 Task: Toggle the completion trigger property Value completion option in the less.
Action: Mouse moved to (10, 629)
Screenshot: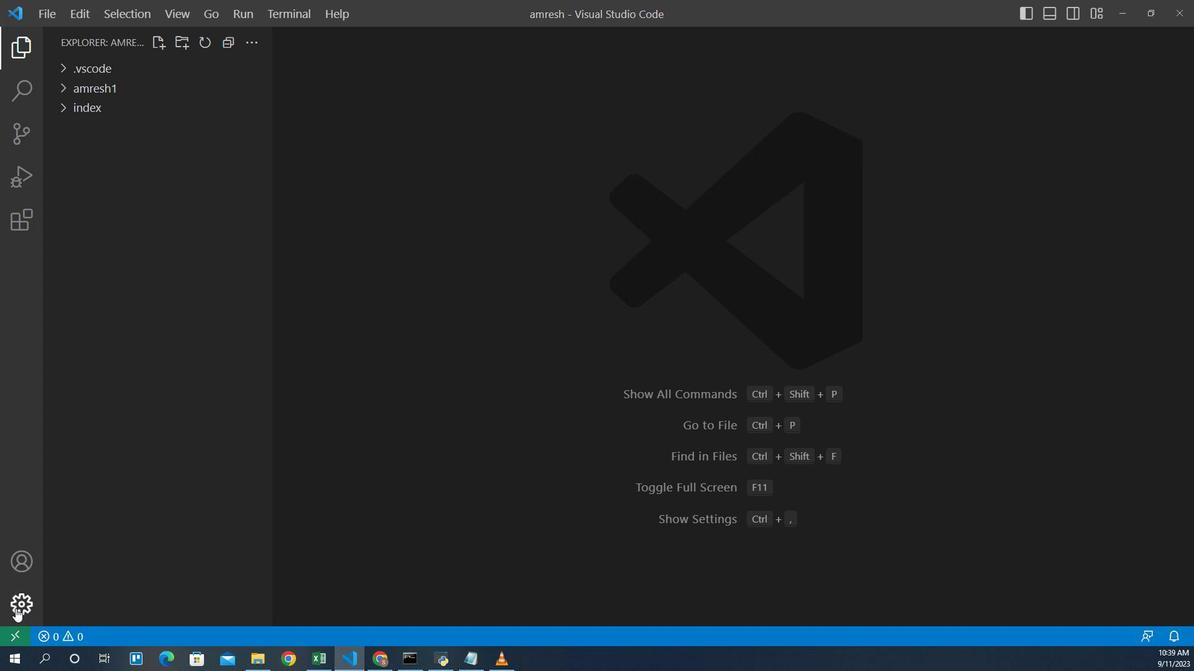 
Action: Mouse pressed left at (10, 629)
Screenshot: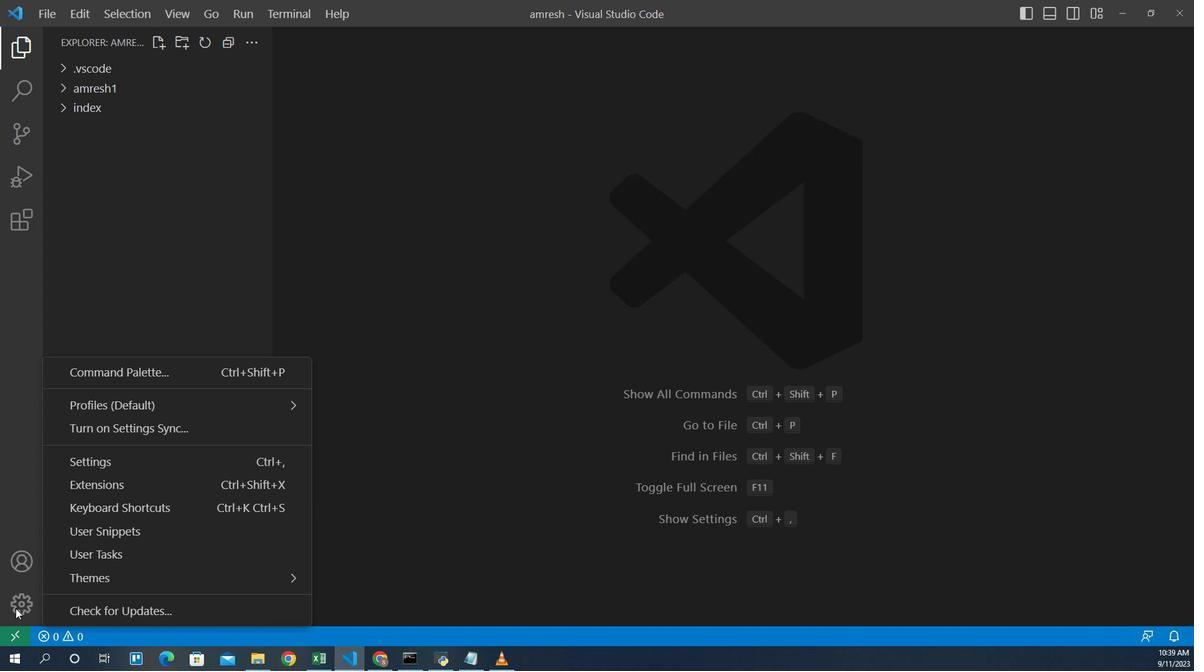 
Action: Mouse moved to (76, 465)
Screenshot: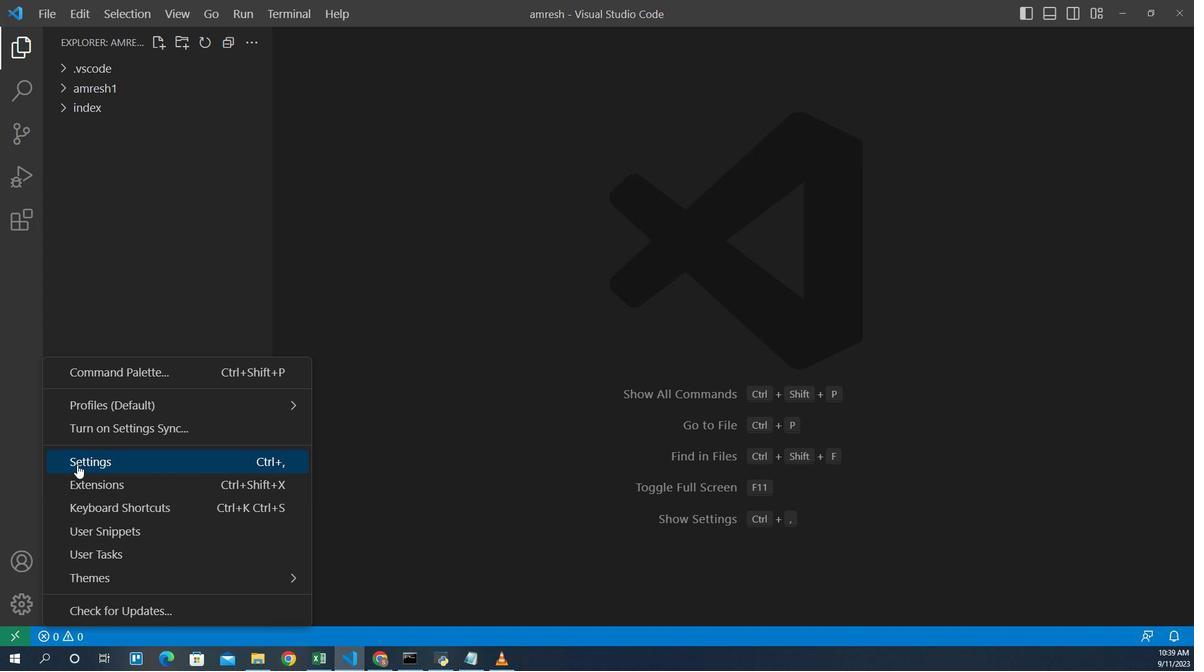 
Action: Mouse pressed left at (76, 465)
Screenshot: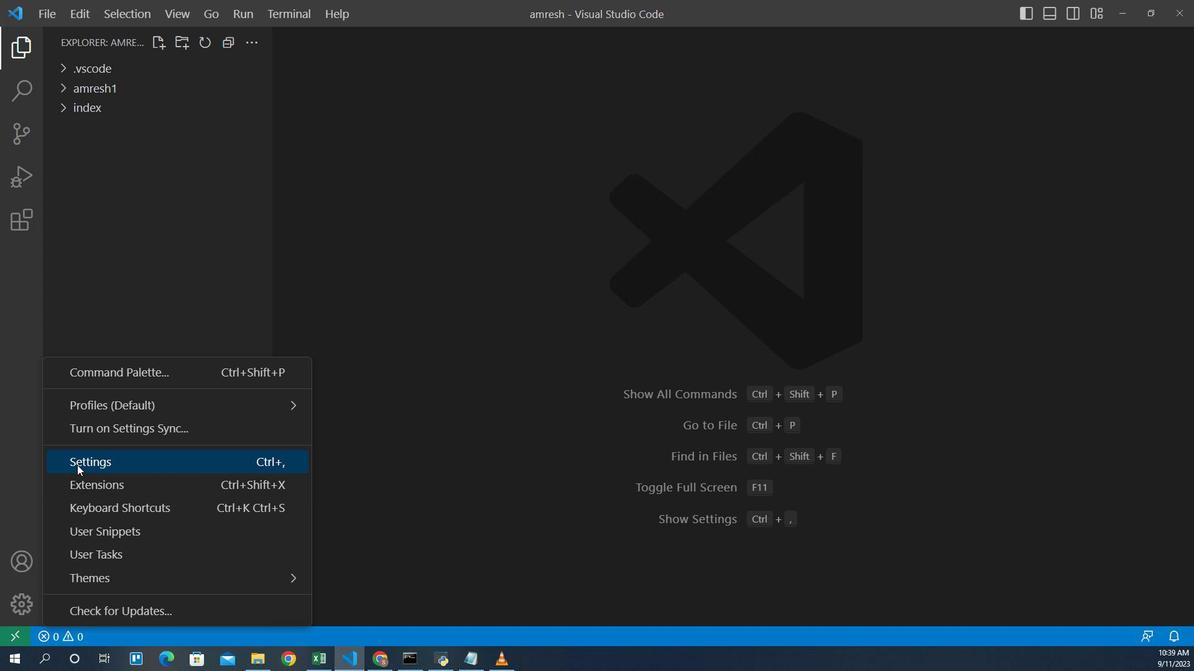 
Action: Mouse moved to (520, 623)
Screenshot: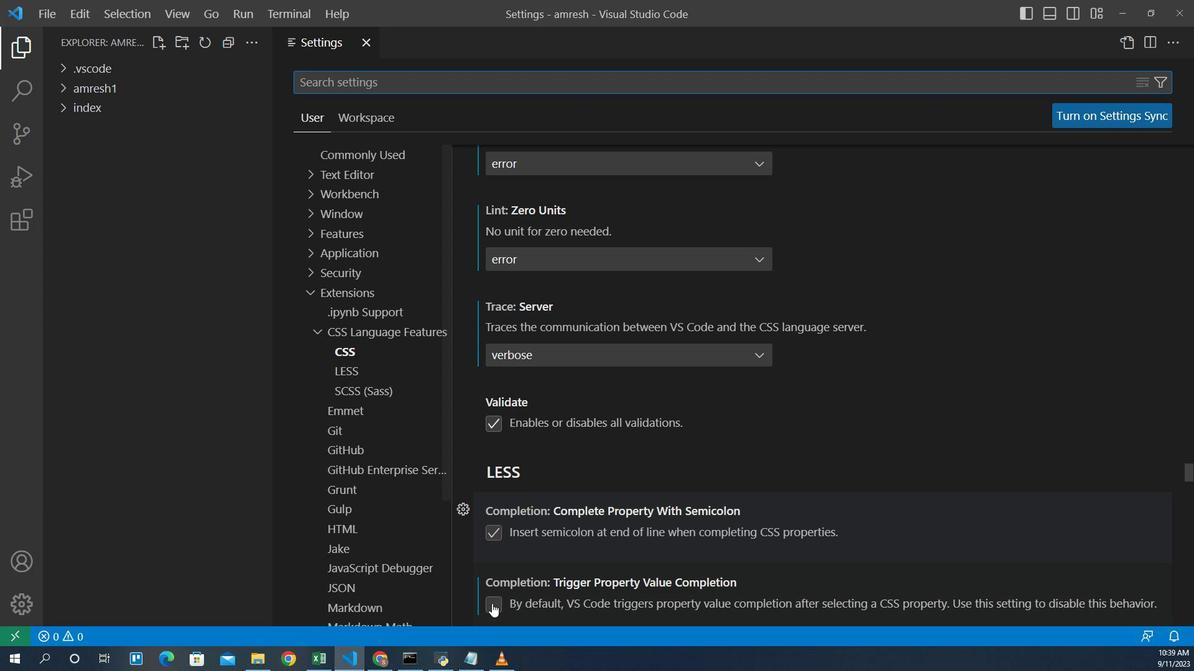 
Action: Mouse pressed left at (520, 623)
Screenshot: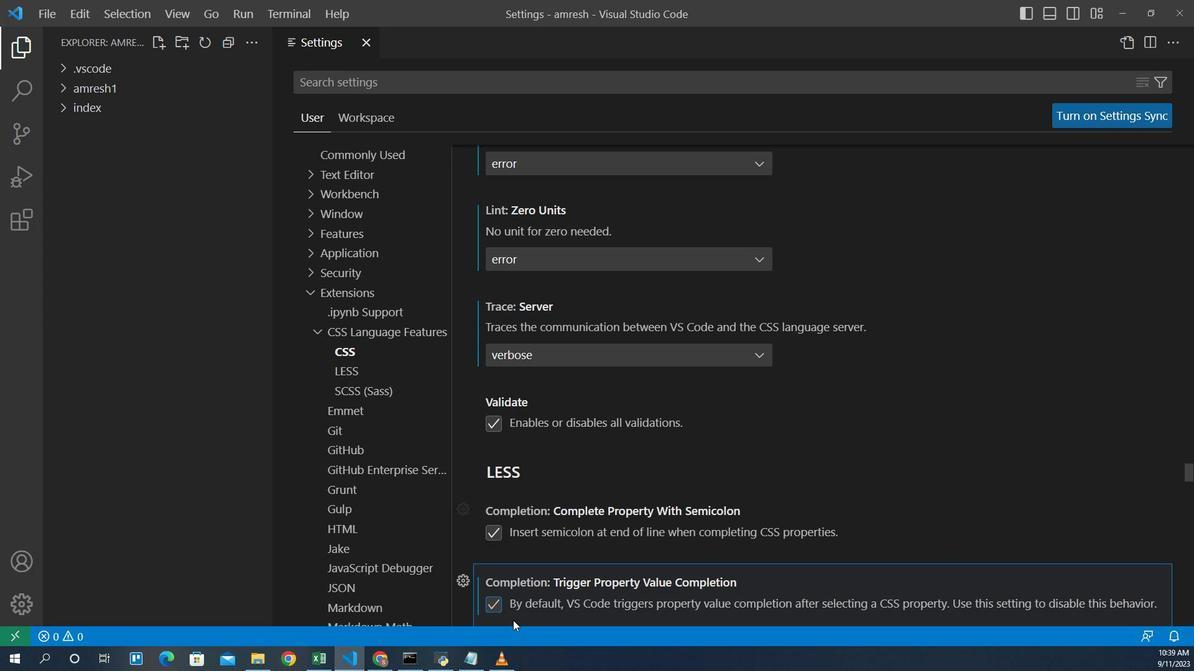
Action: Mouse moved to (551, 645)
Screenshot: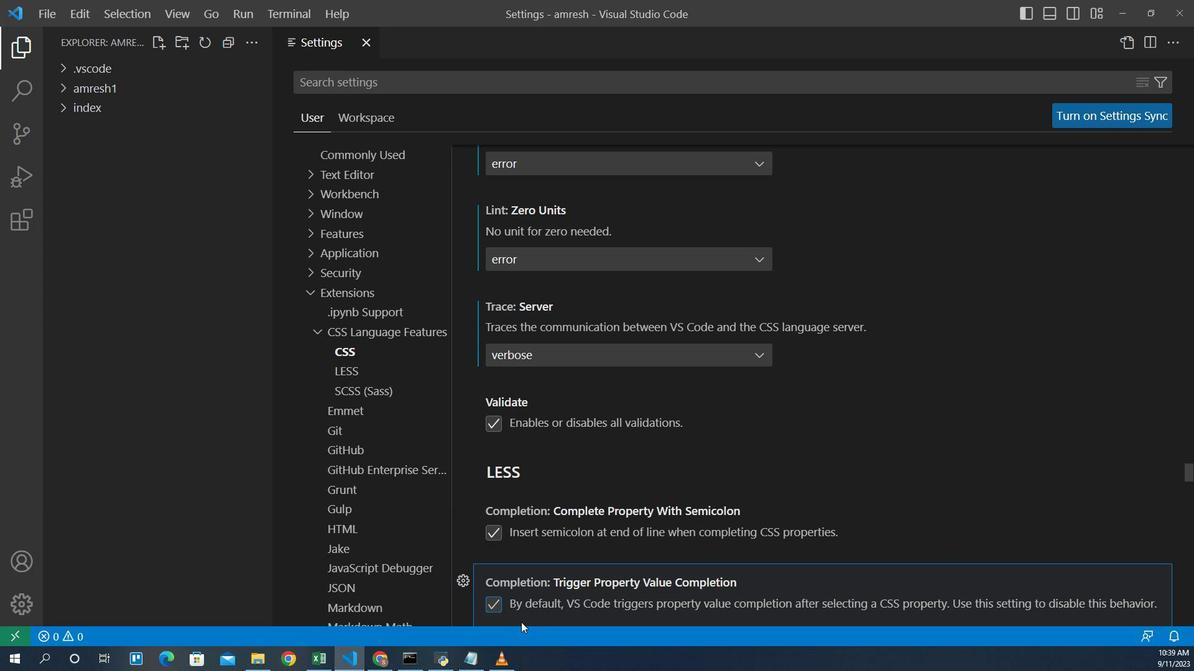 
